 Task: Download the list of "My Saved Homes".
Action: Mouse moved to (852, 292)
Screenshot: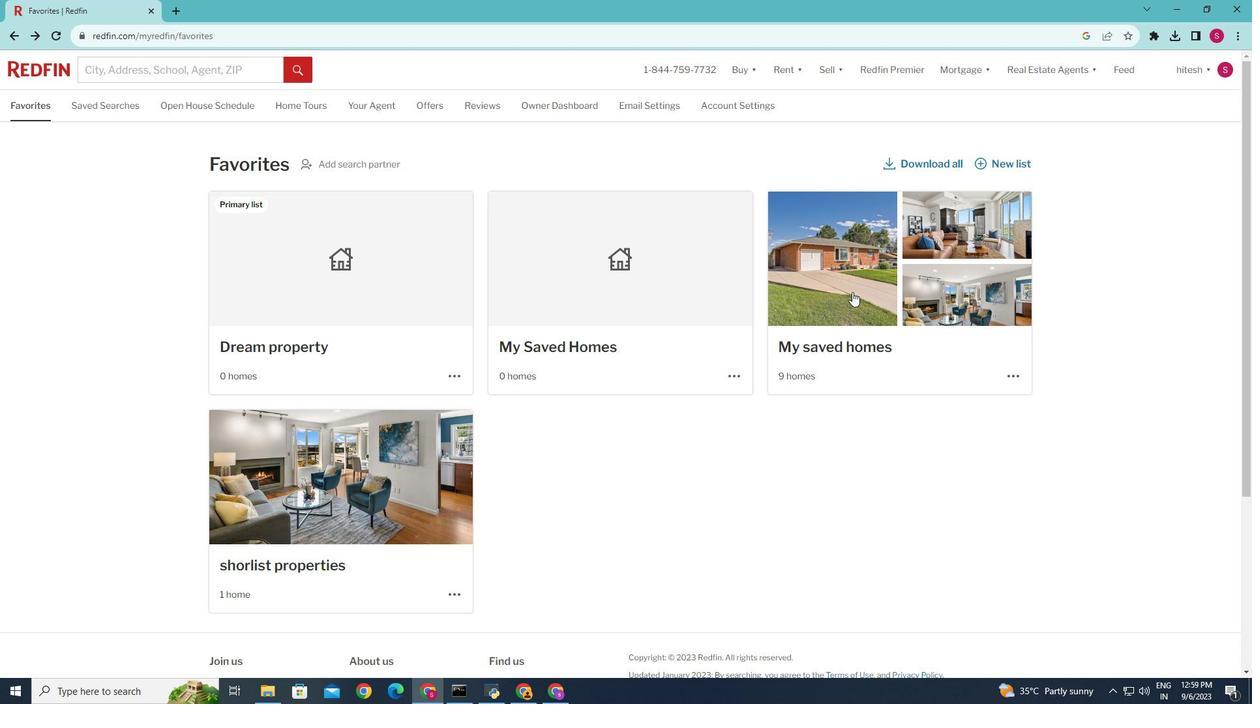 
Action: Mouse pressed left at (852, 292)
Screenshot: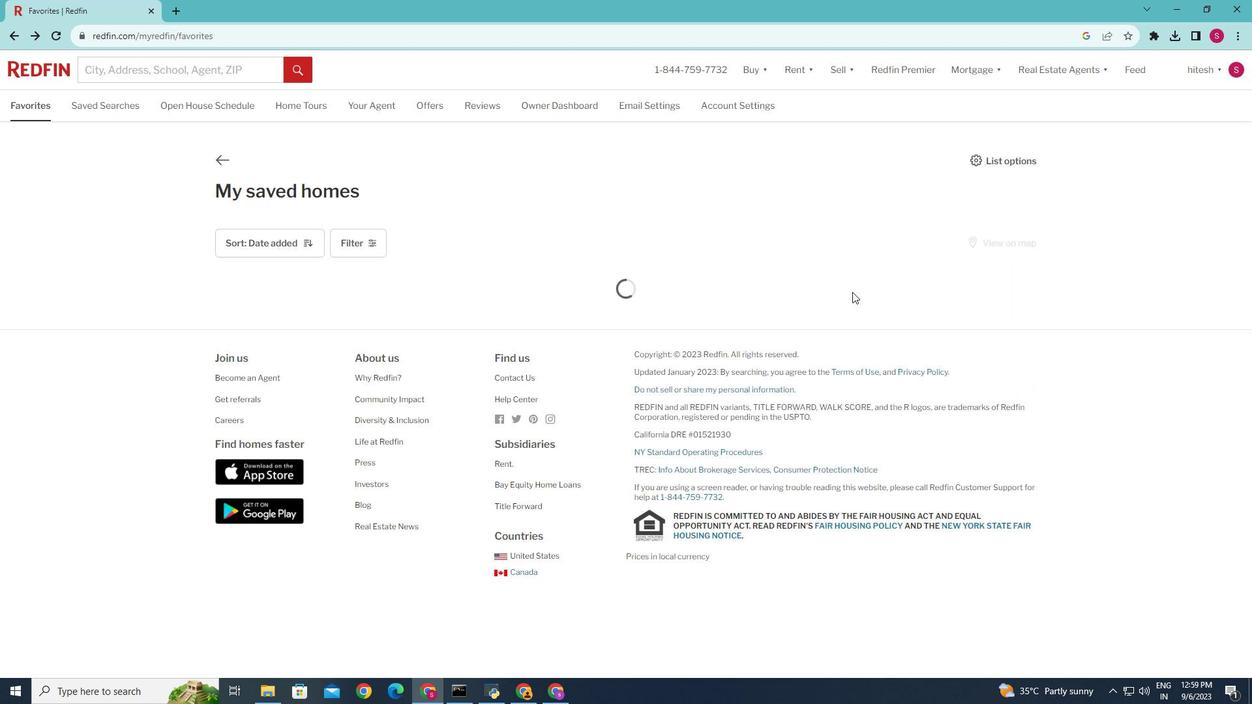 
Action: Mouse moved to (988, 163)
Screenshot: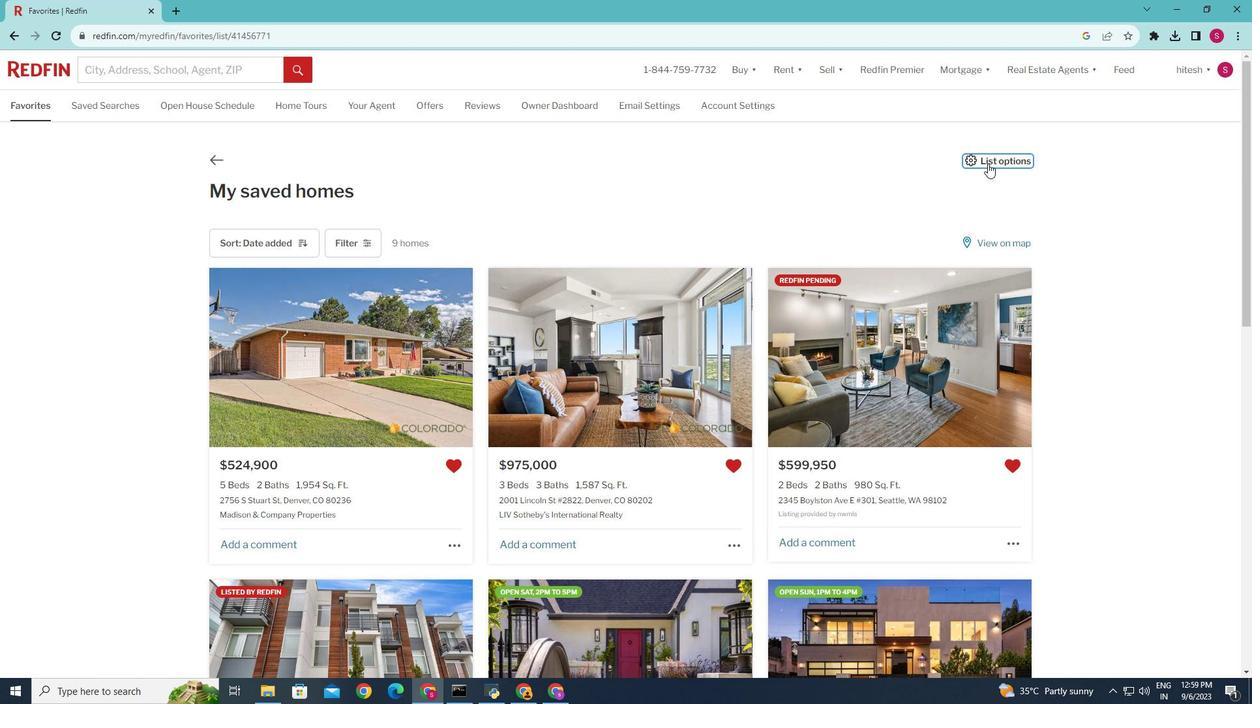 
Action: Mouse pressed left at (988, 163)
Screenshot: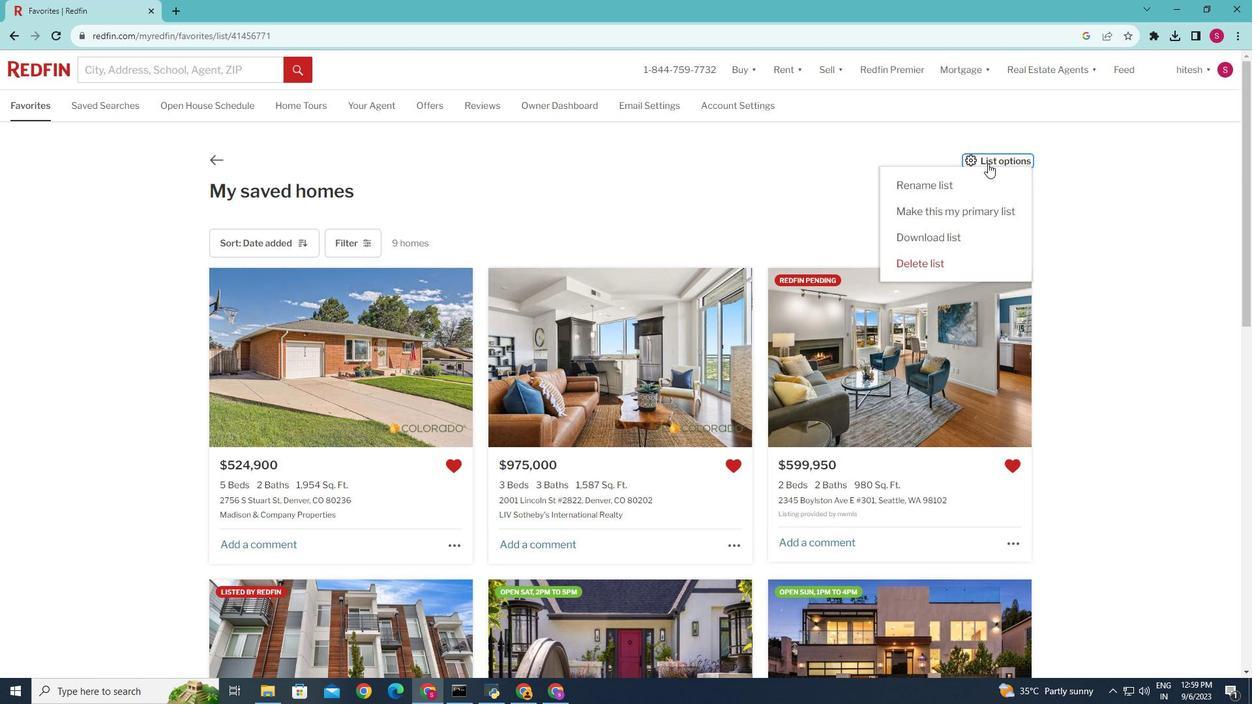 
Action: Mouse moved to (917, 235)
Screenshot: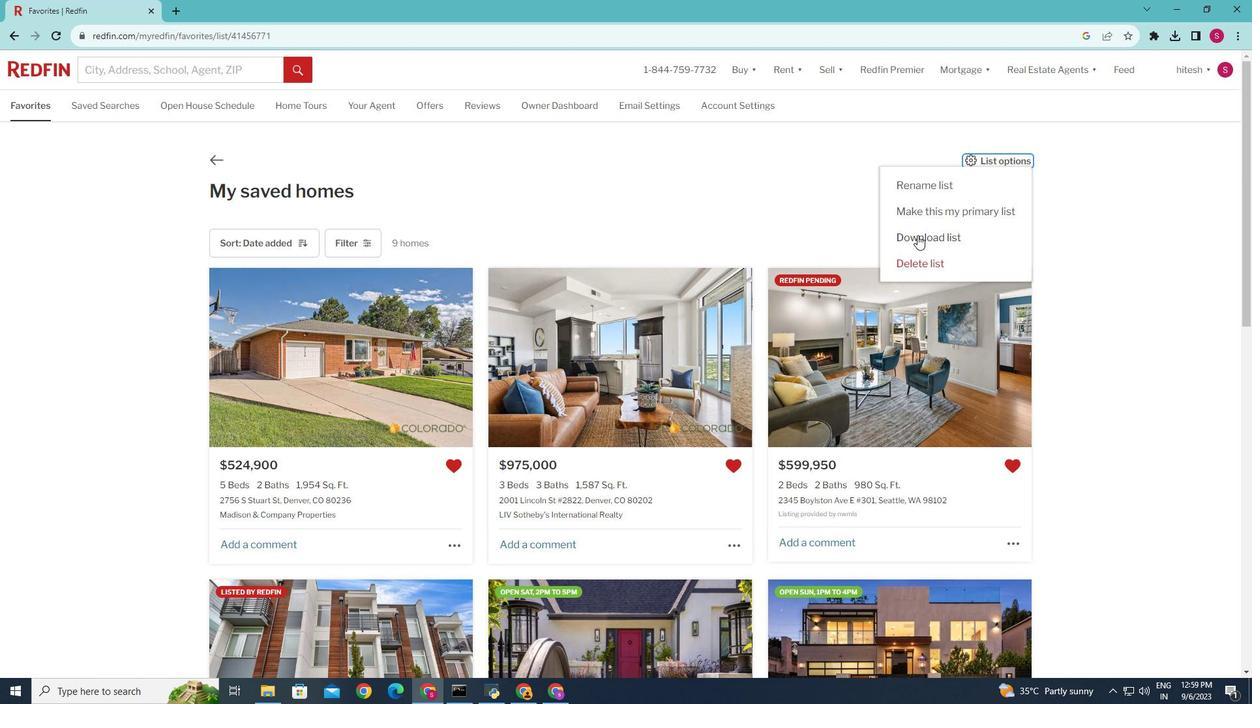
Action: Mouse pressed left at (917, 235)
Screenshot: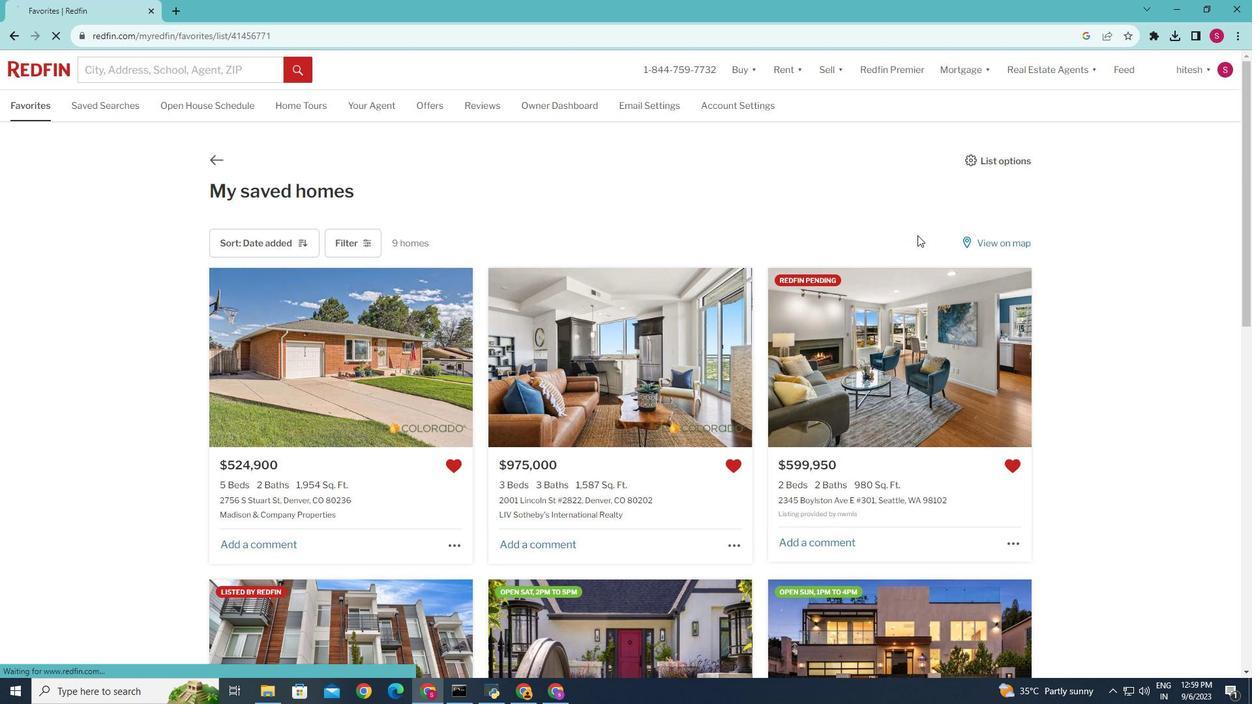 
Action: Mouse moved to (917, 234)
Screenshot: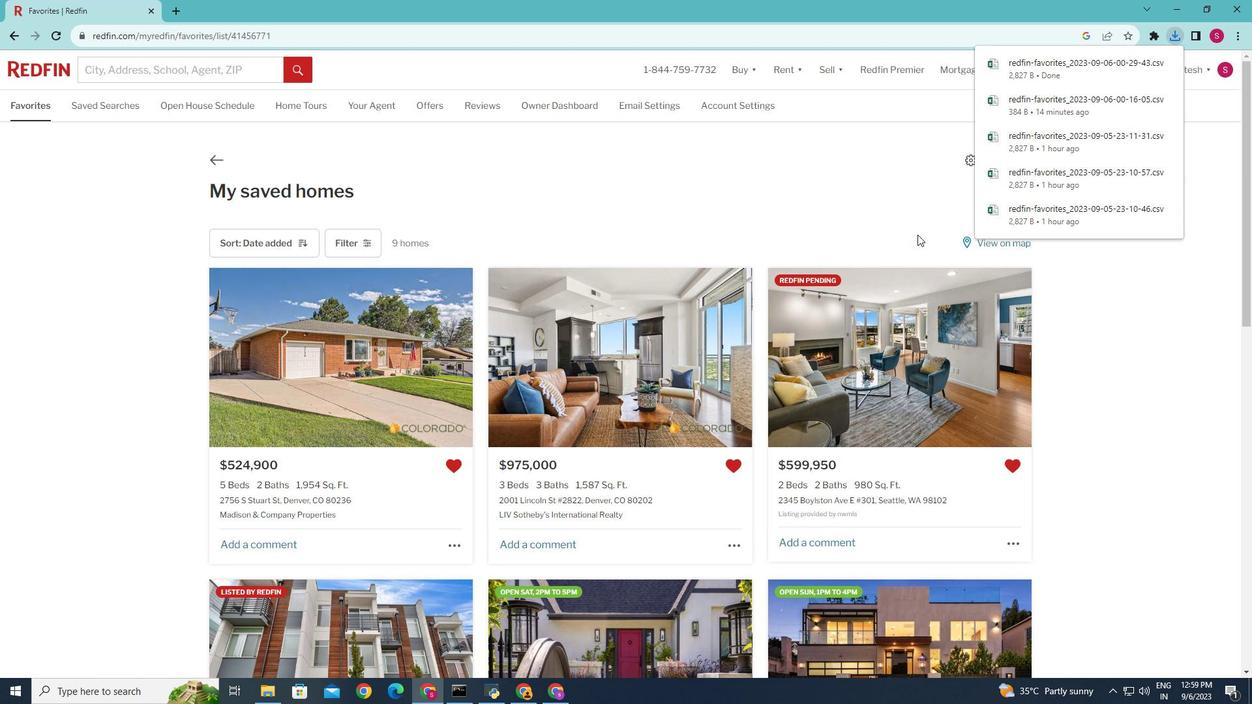 
